 Task: Set the default behaviour for MIDI devices permission to "Don't allow sites to connect to MIDI devices".
Action: Mouse moved to (1360, 40)
Screenshot: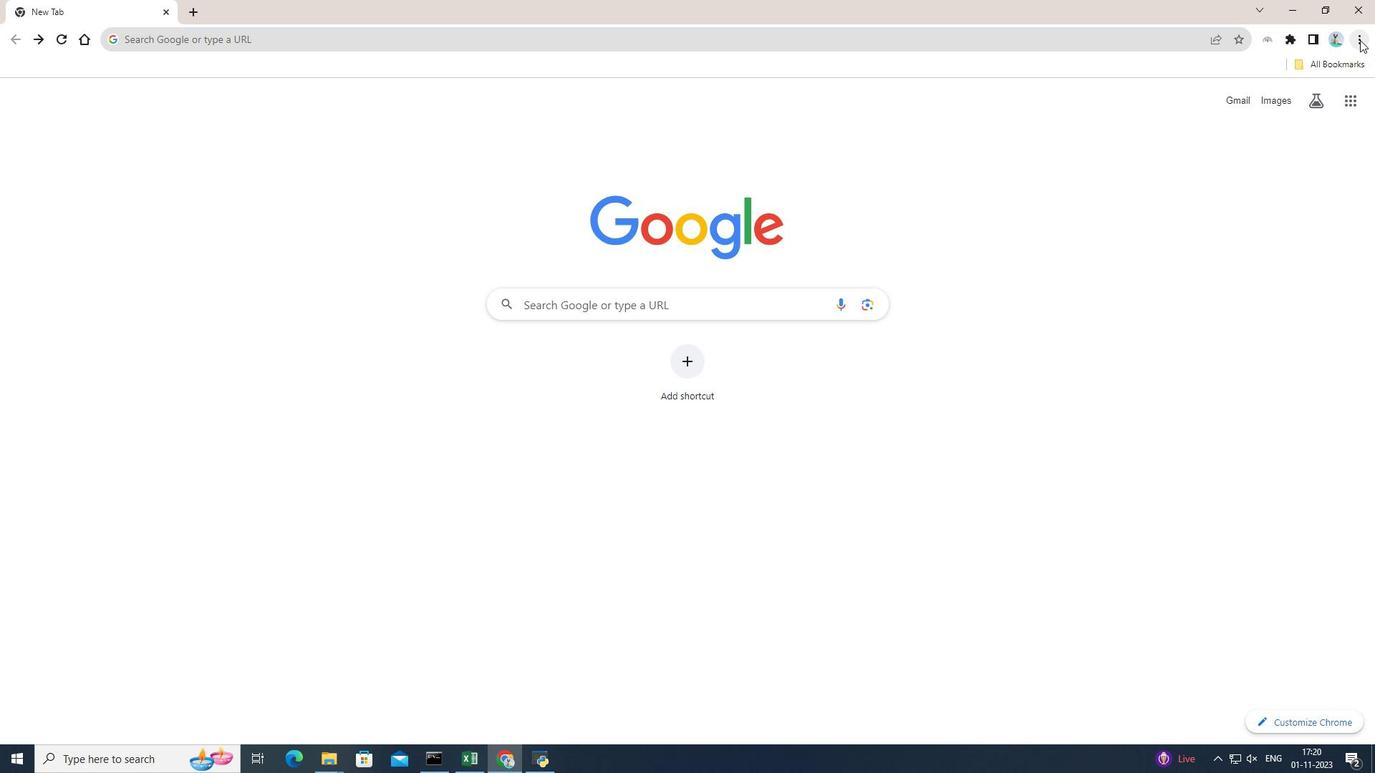 
Action: Mouse pressed left at (1360, 40)
Screenshot: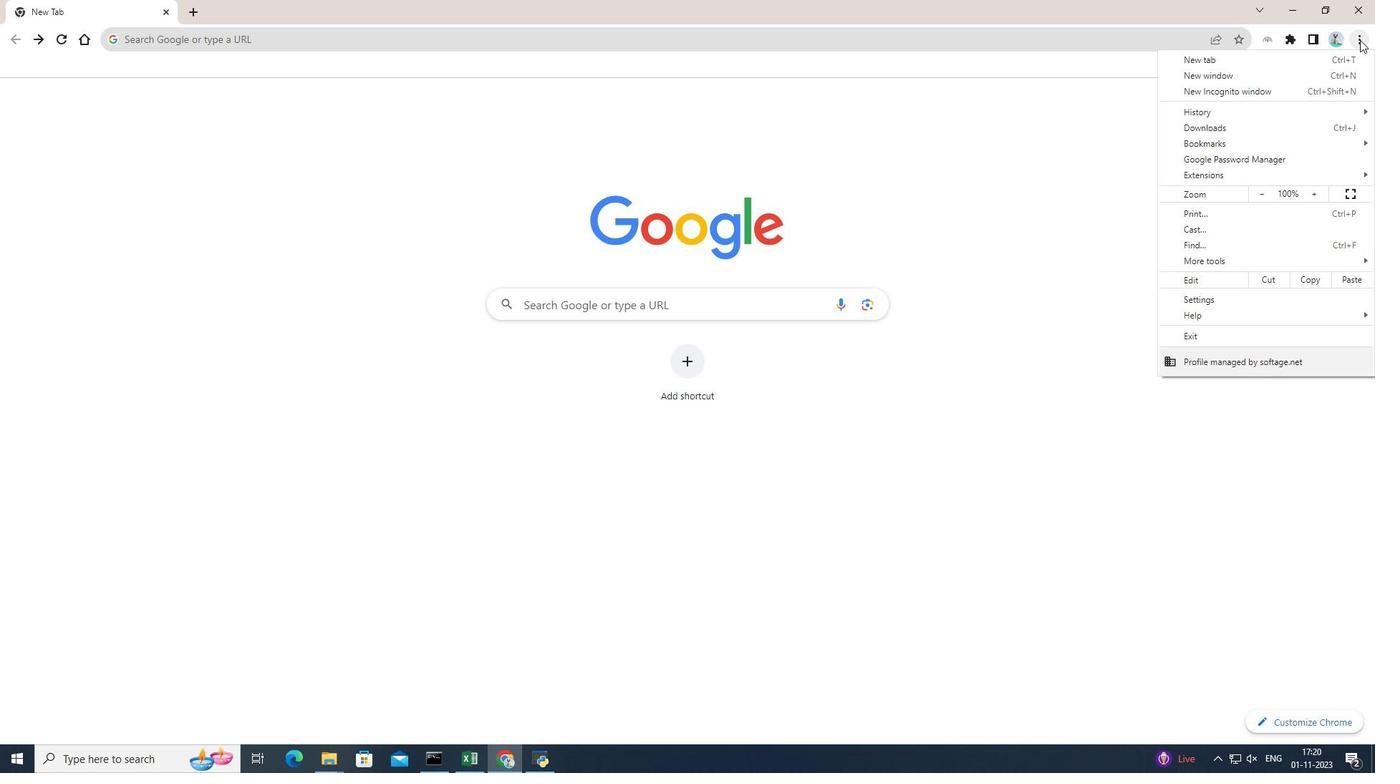 
Action: Mouse moved to (1219, 293)
Screenshot: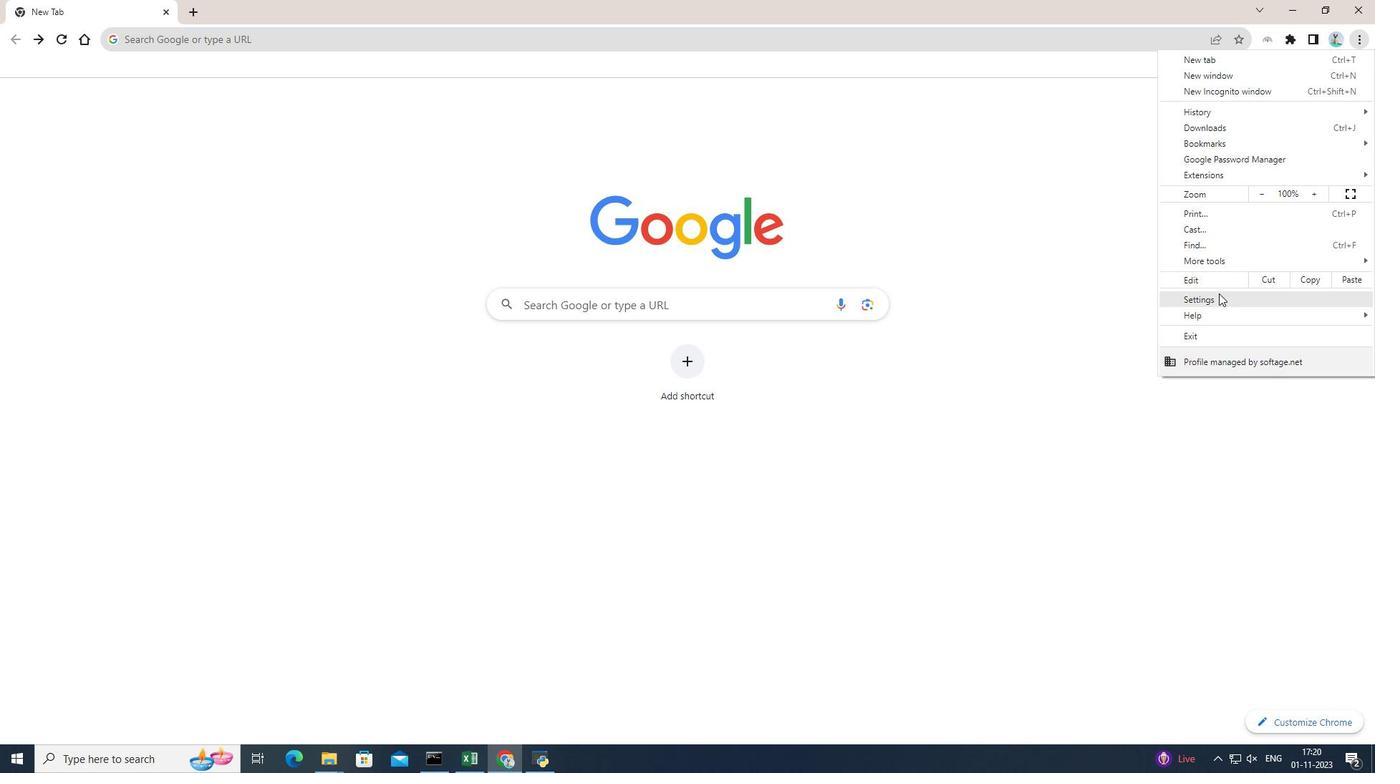 
Action: Mouse pressed left at (1219, 293)
Screenshot: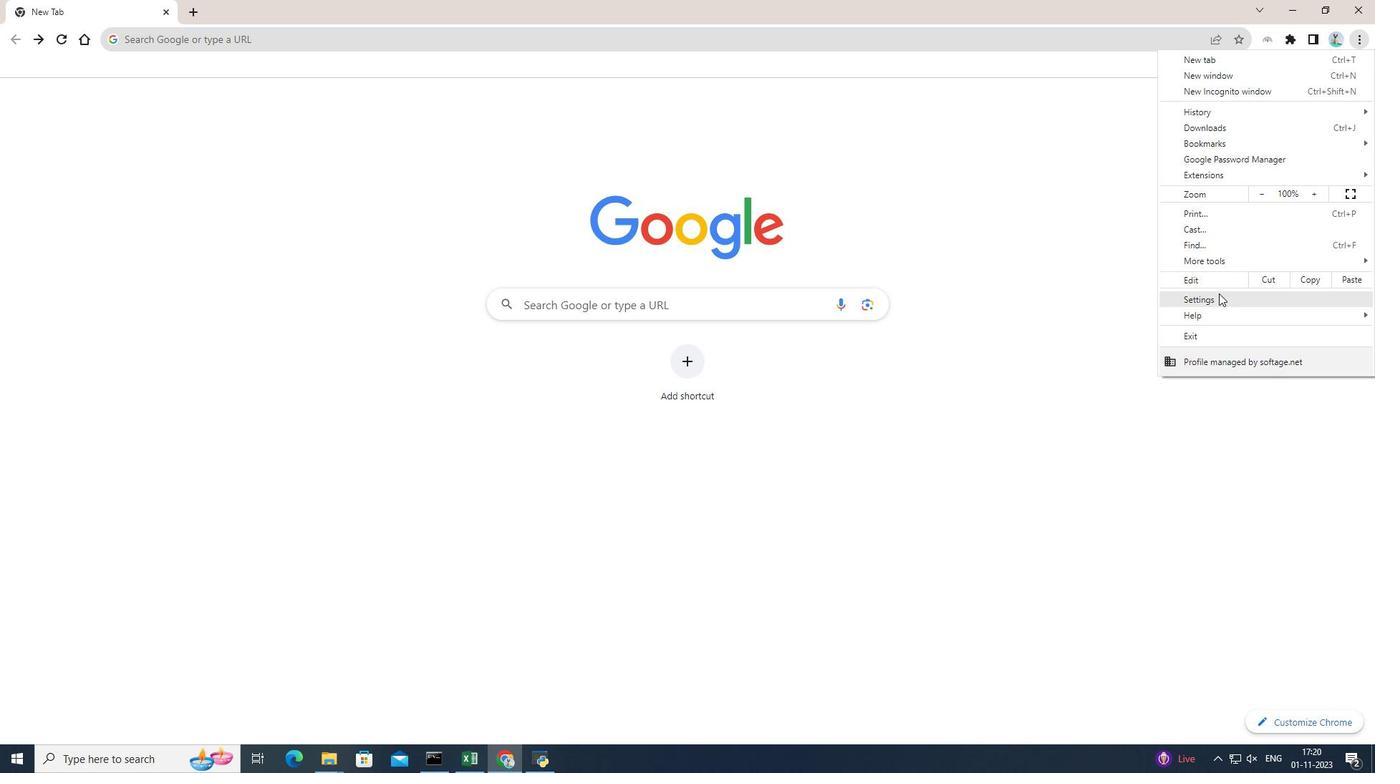 
Action: Mouse moved to (158, 174)
Screenshot: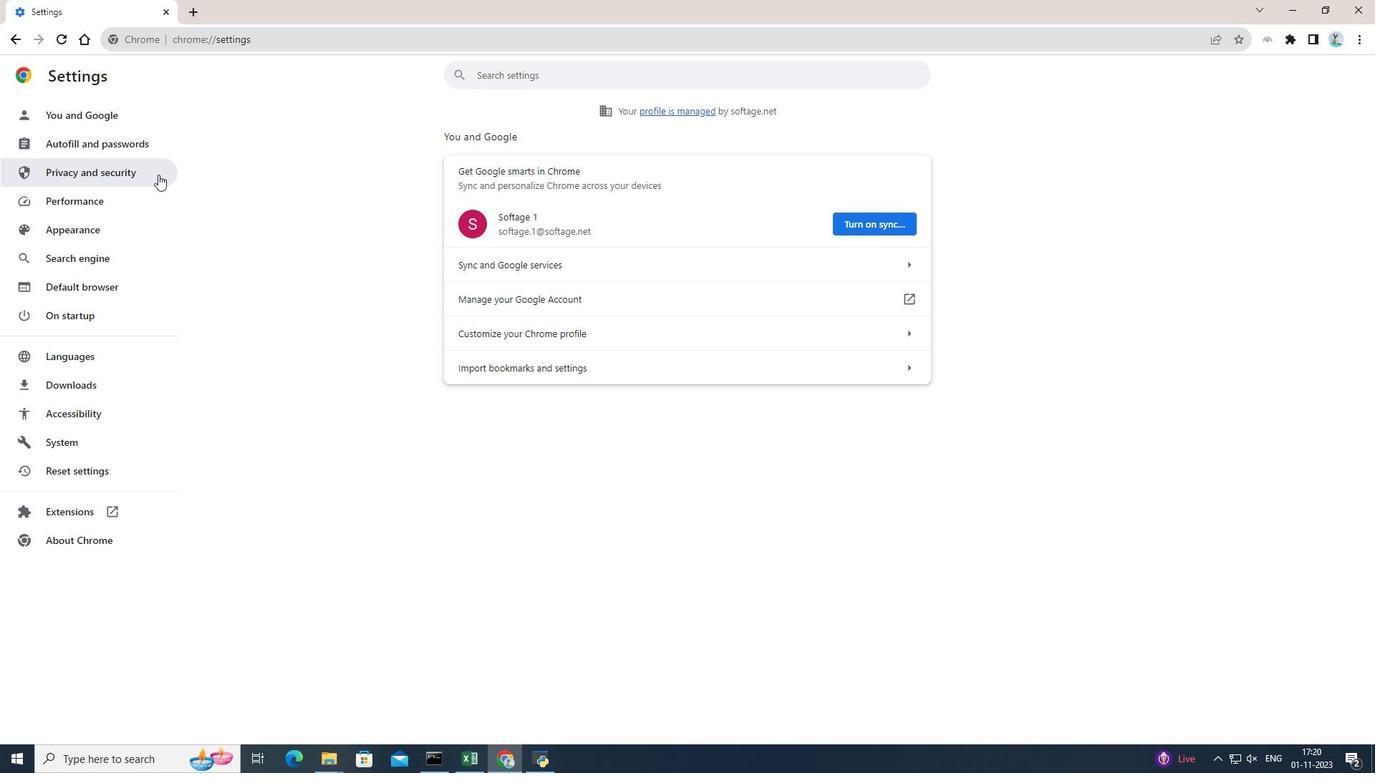
Action: Mouse pressed left at (158, 174)
Screenshot: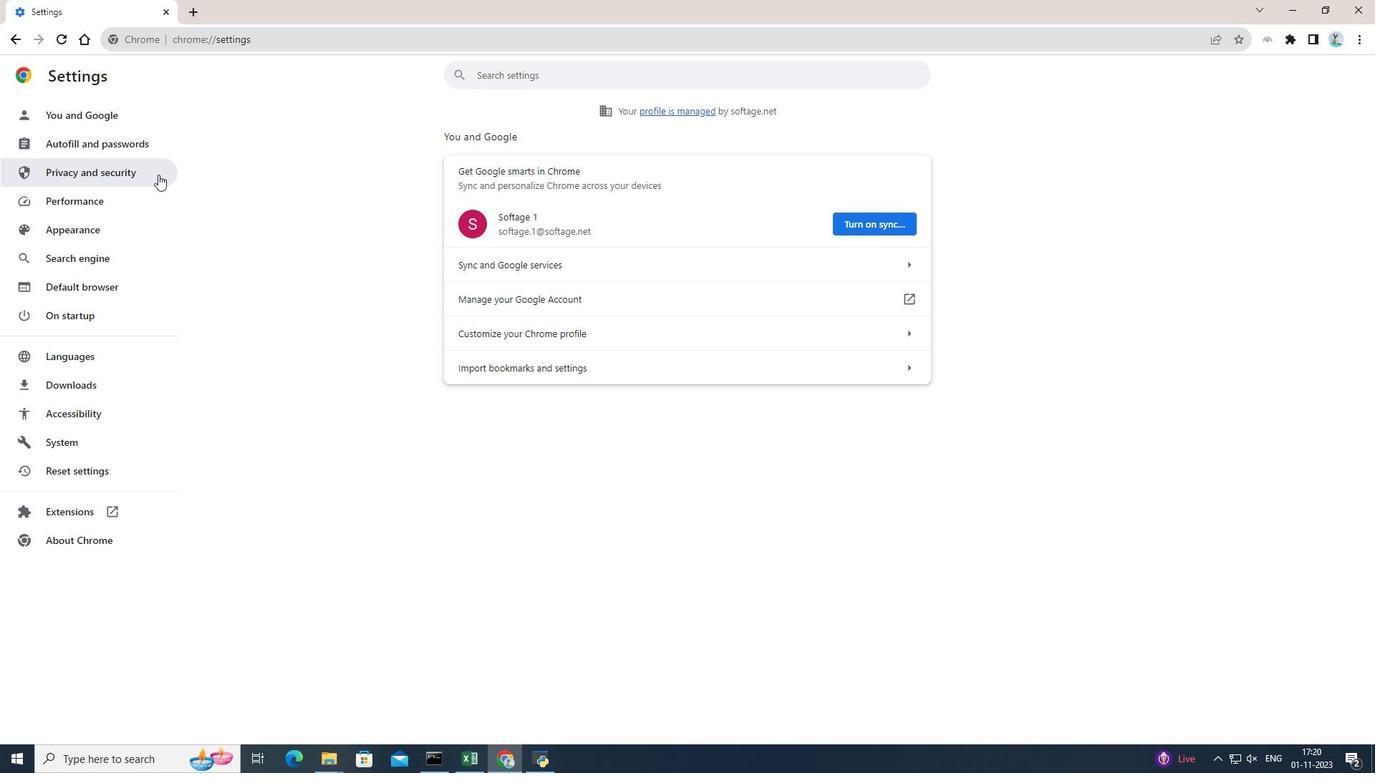 
Action: Mouse moved to (759, 457)
Screenshot: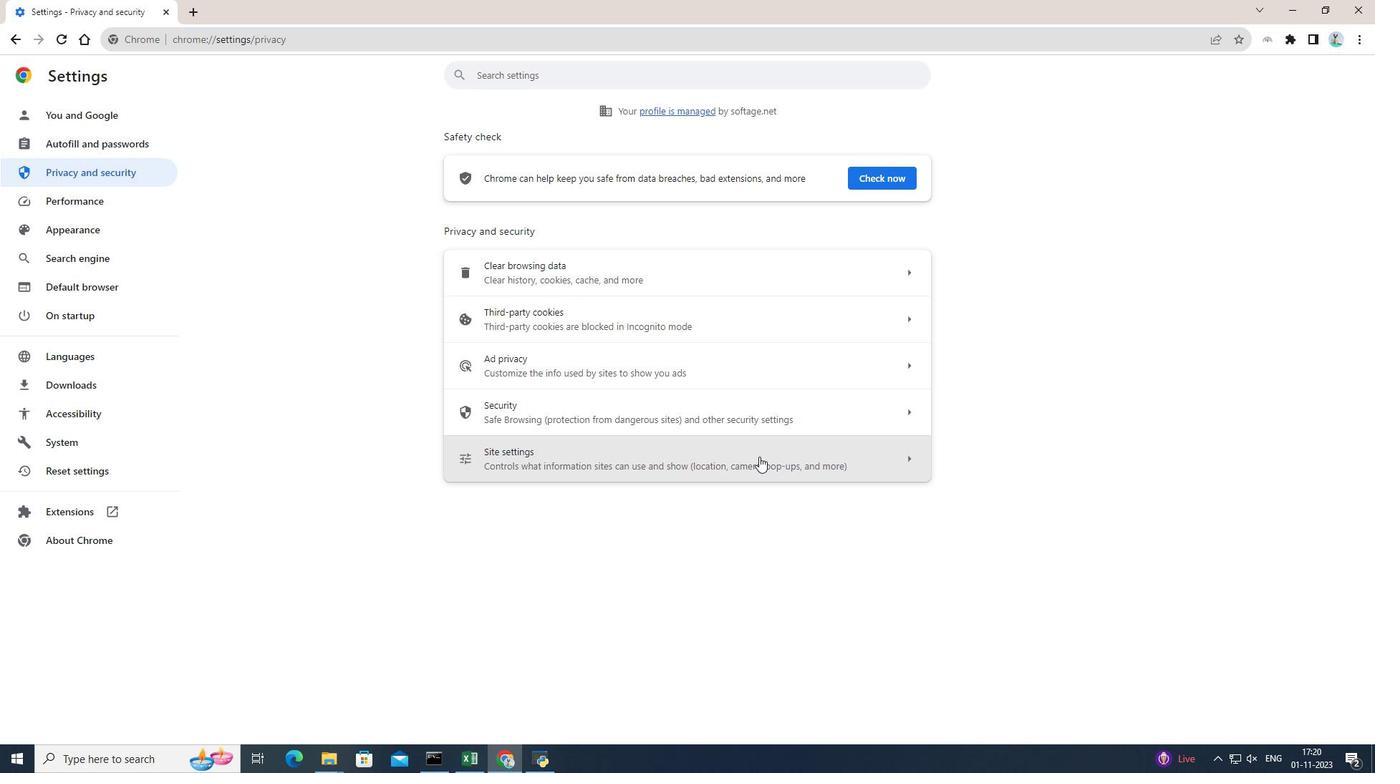
Action: Mouse pressed left at (759, 457)
Screenshot: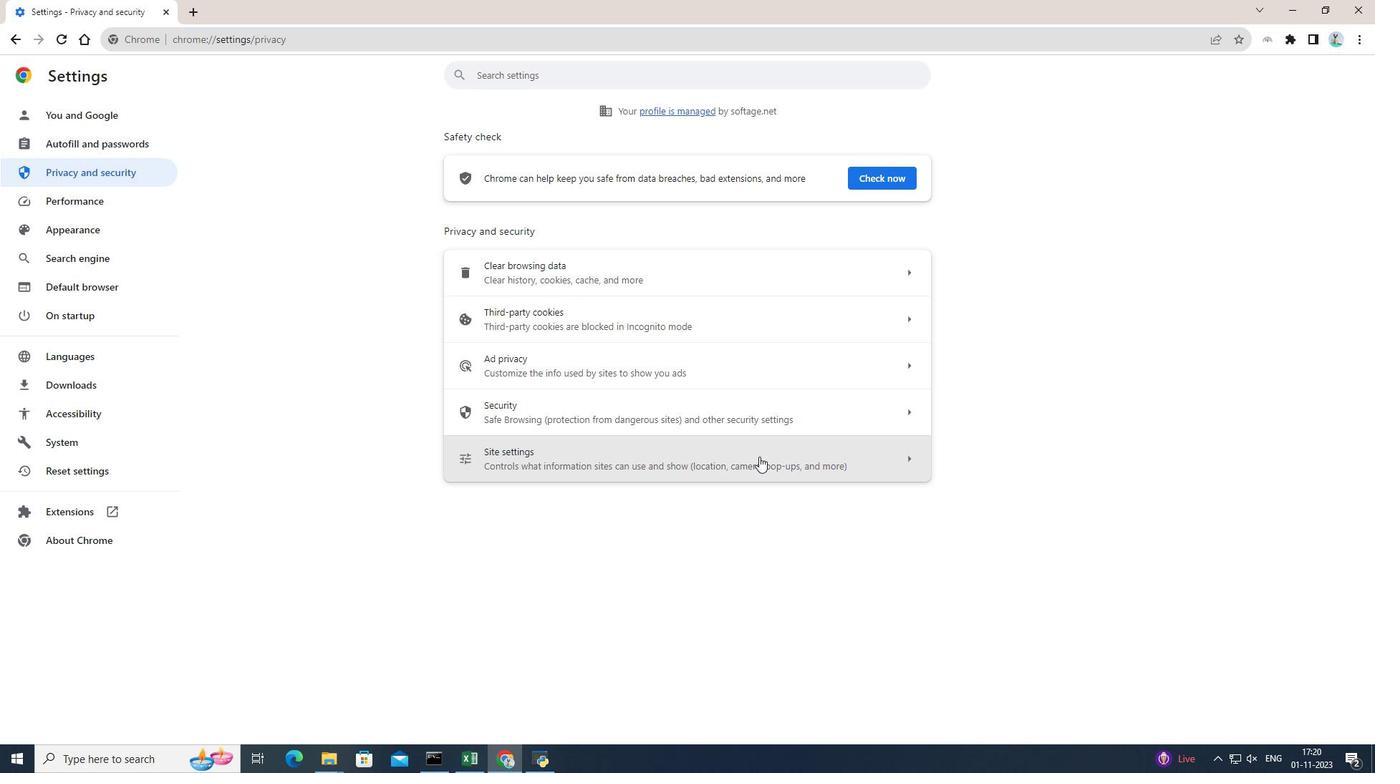 
Action: Mouse moved to (760, 457)
Screenshot: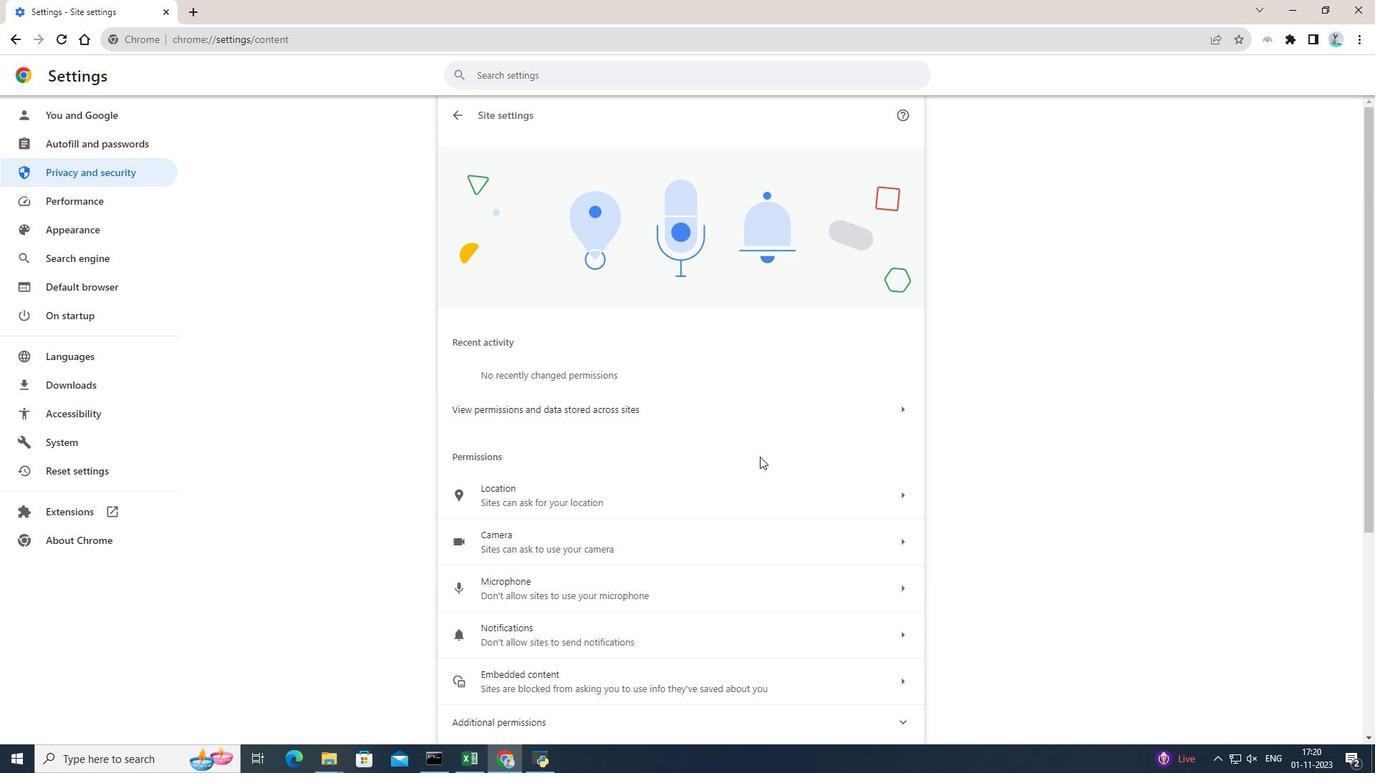 
Action: Mouse scrolled (760, 456) with delta (0, 0)
Screenshot: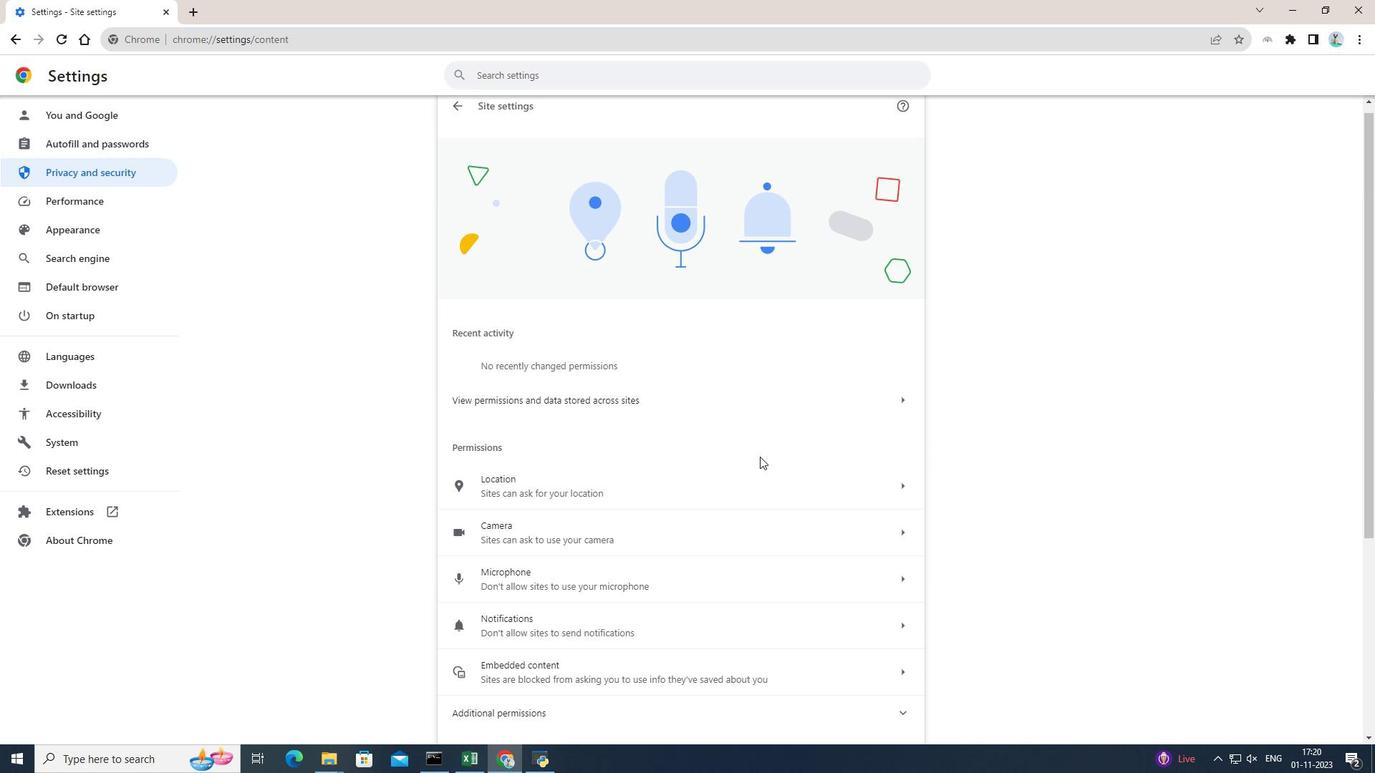 
Action: Mouse scrolled (760, 456) with delta (0, 0)
Screenshot: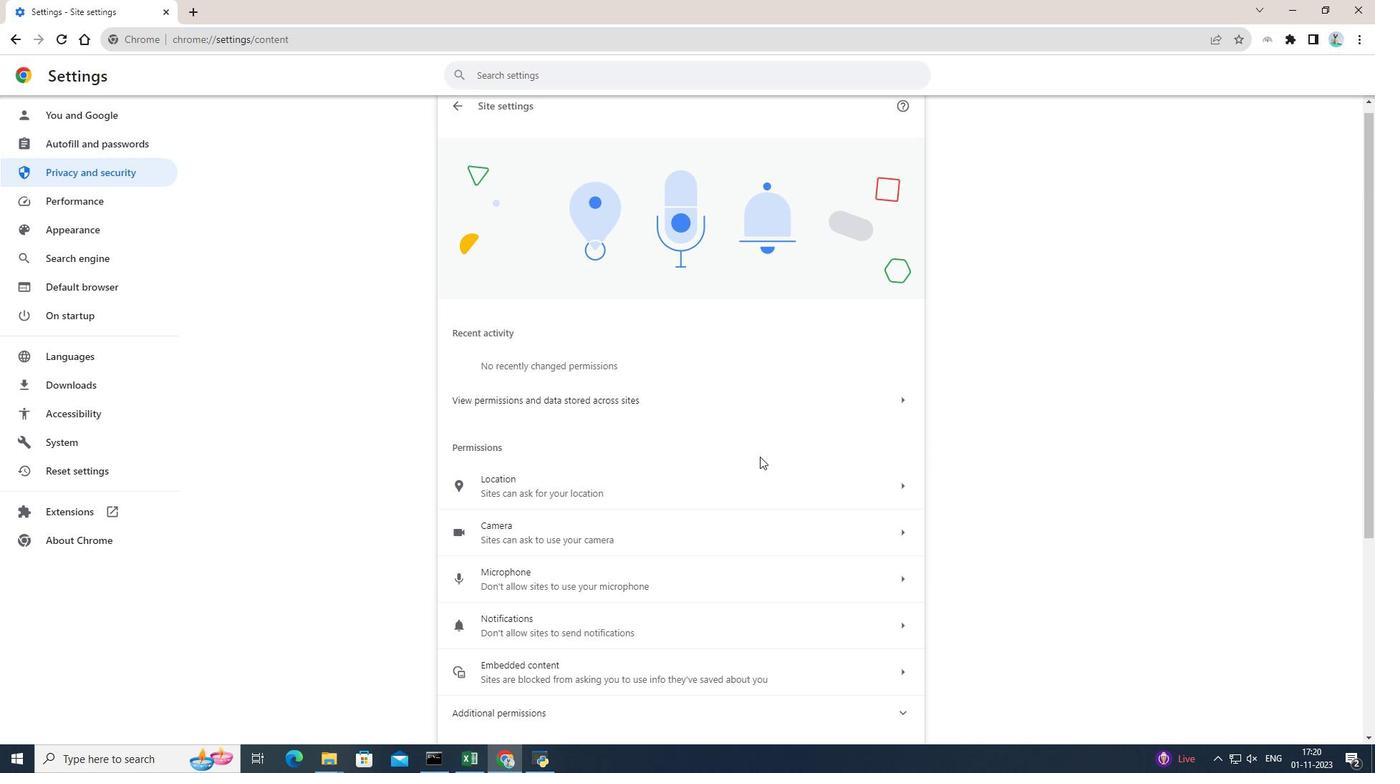 
Action: Mouse scrolled (760, 456) with delta (0, 0)
Screenshot: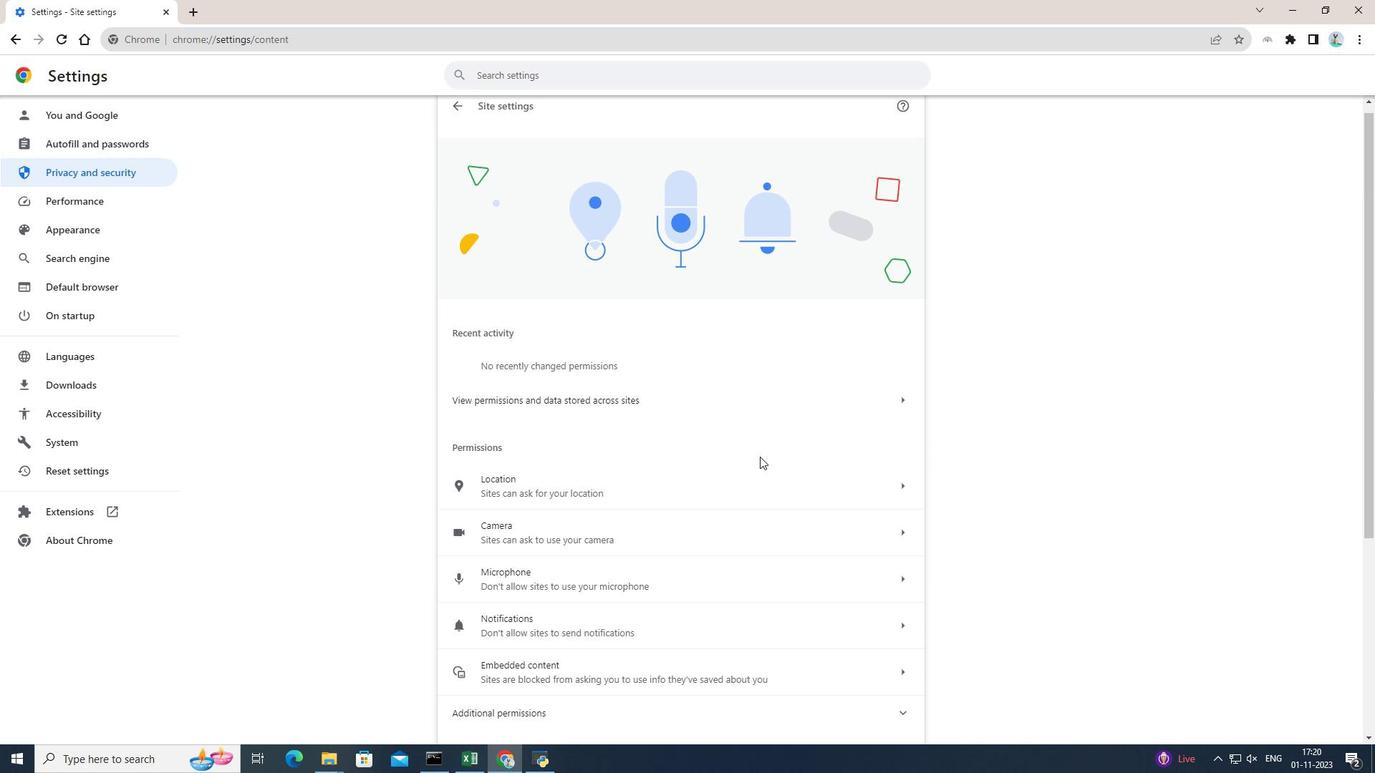 
Action: Mouse scrolled (760, 456) with delta (0, 0)
Screenshot: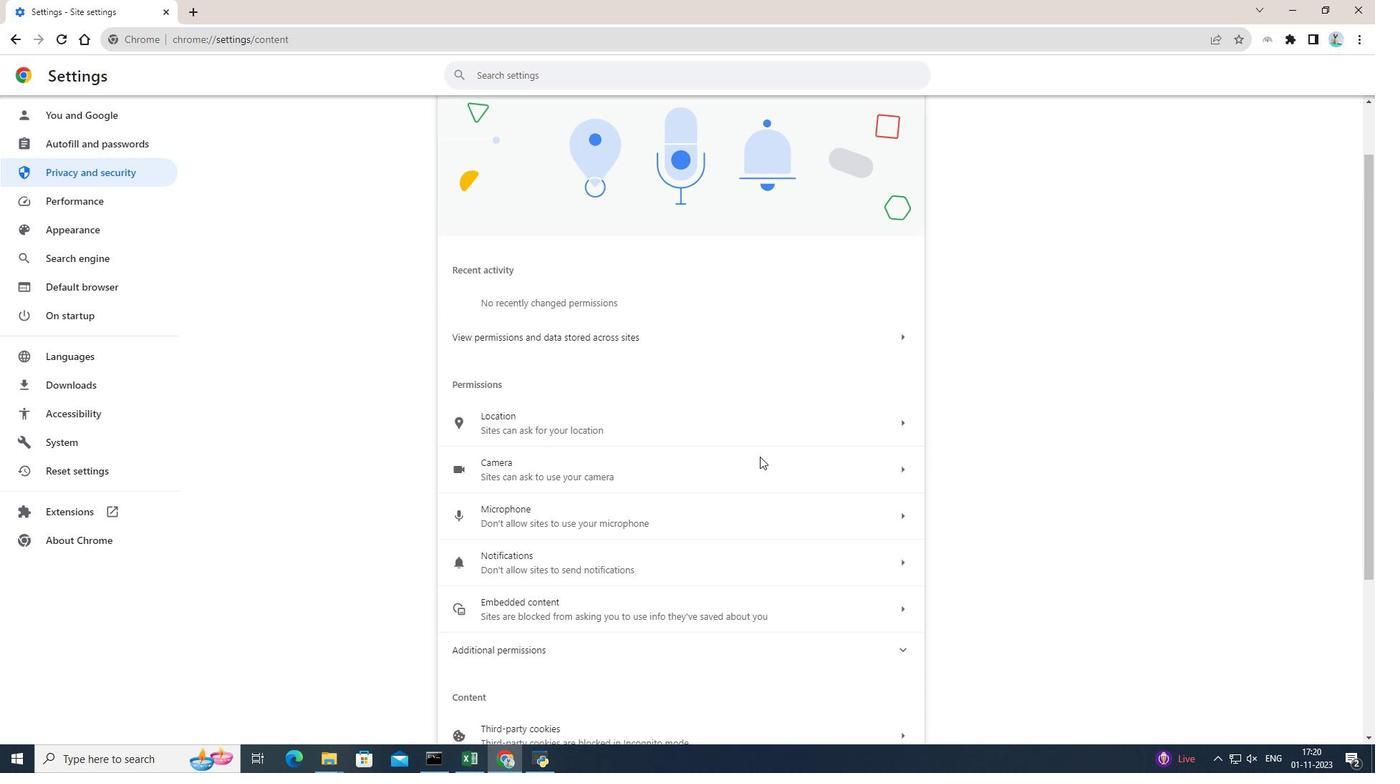 
Action: Mouse moved to (612, 433)
Screenshot: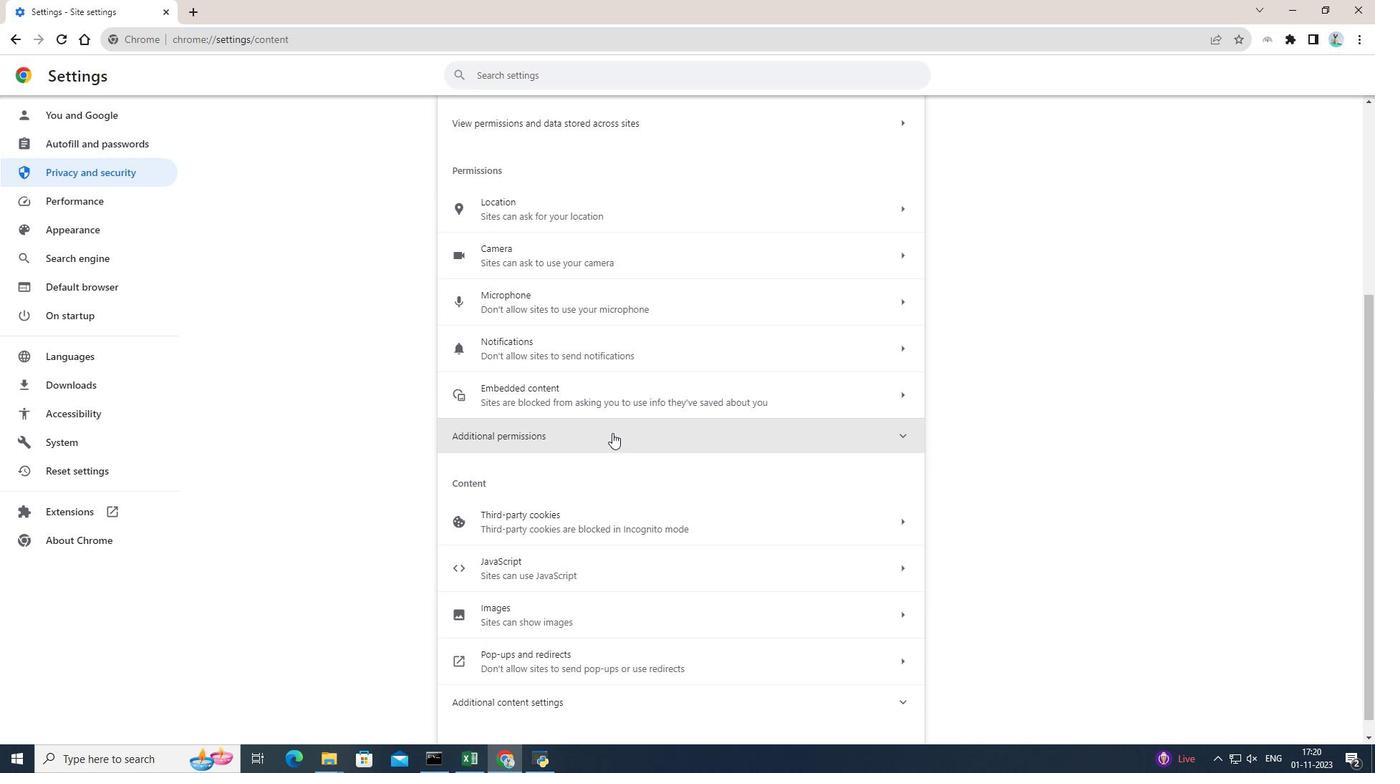 
Action: Mouse pressed left at (612, 433)
Screenshot: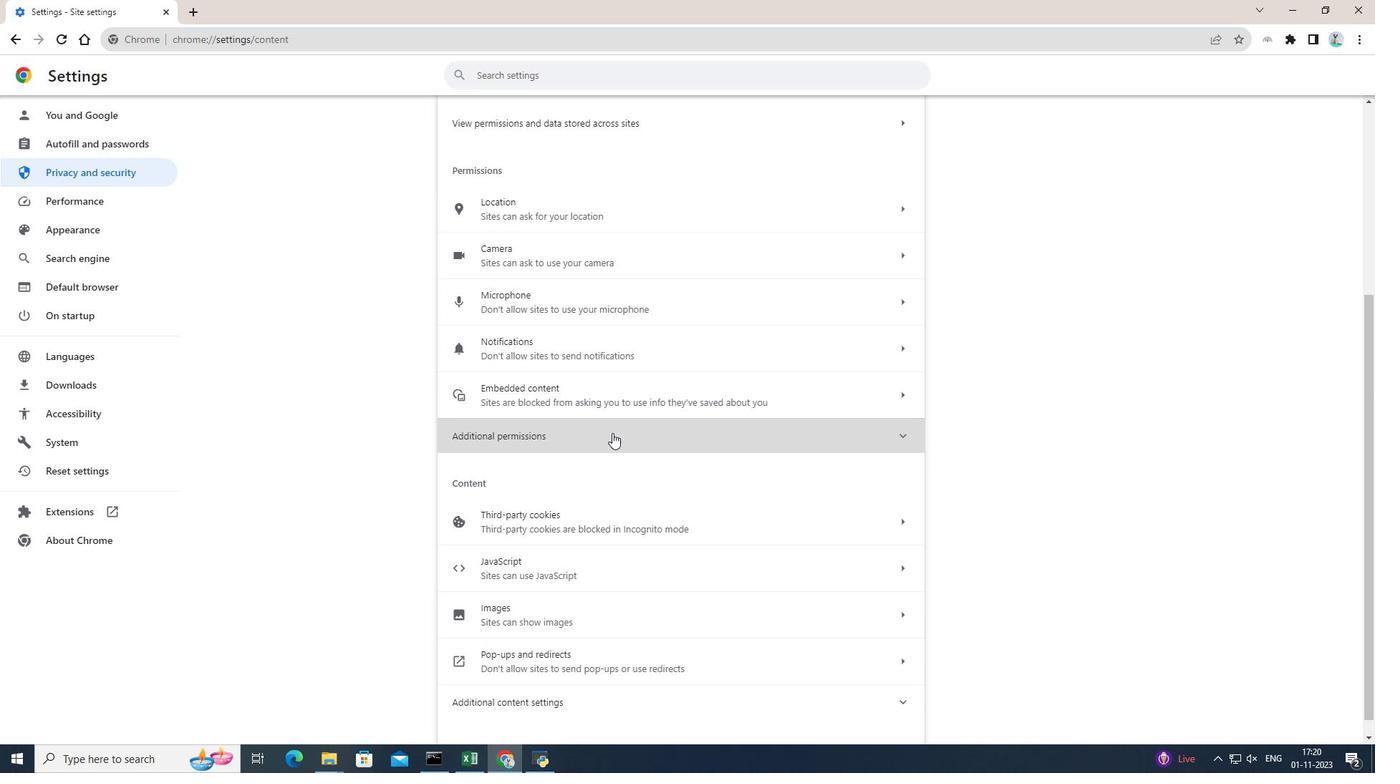 
Action: Mouse scrolled (612, 432) with delta (0, 0)
Screenshot: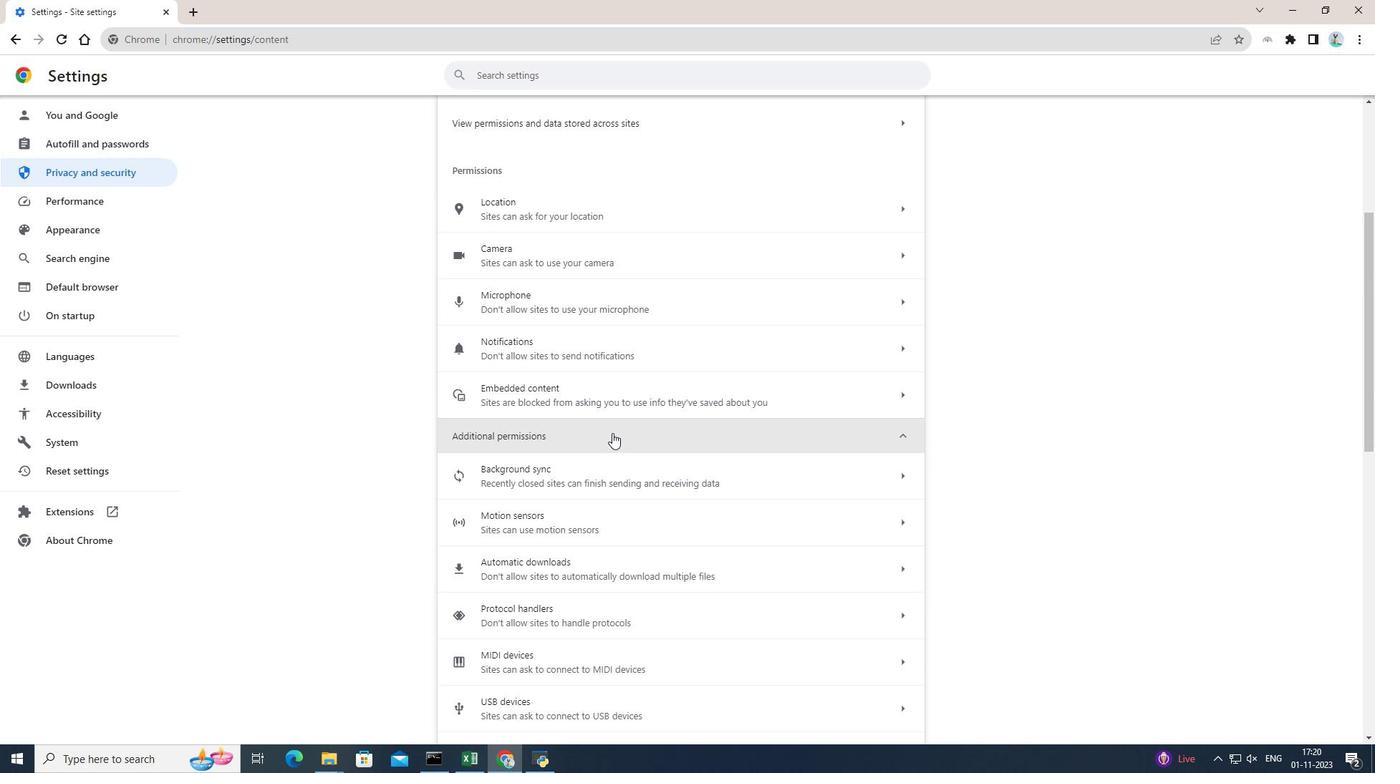 
Action: Mouse scrolled (612, 432) with delta (0, 0)
Screenshot: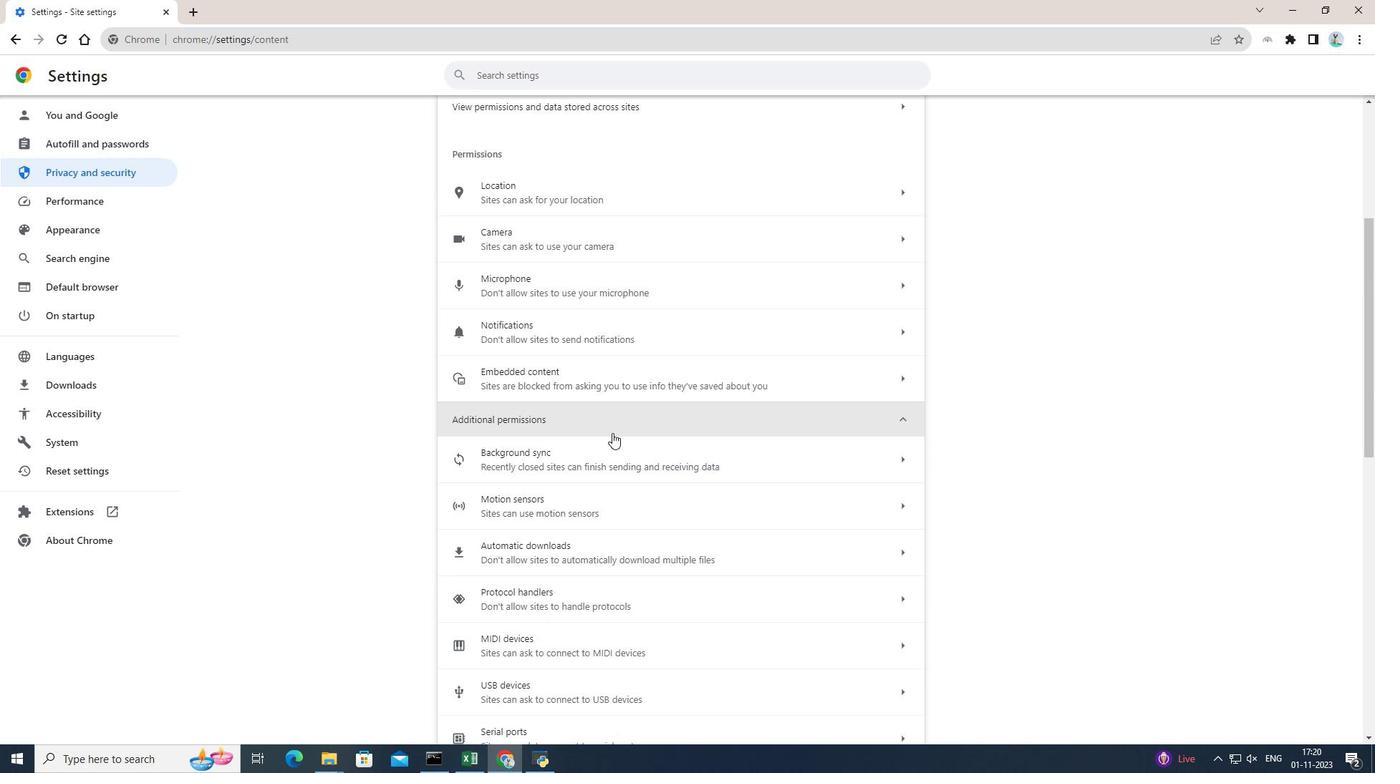 
Action: Mouse scrolled (612, 432) with delta (0, 0)
Screenshot: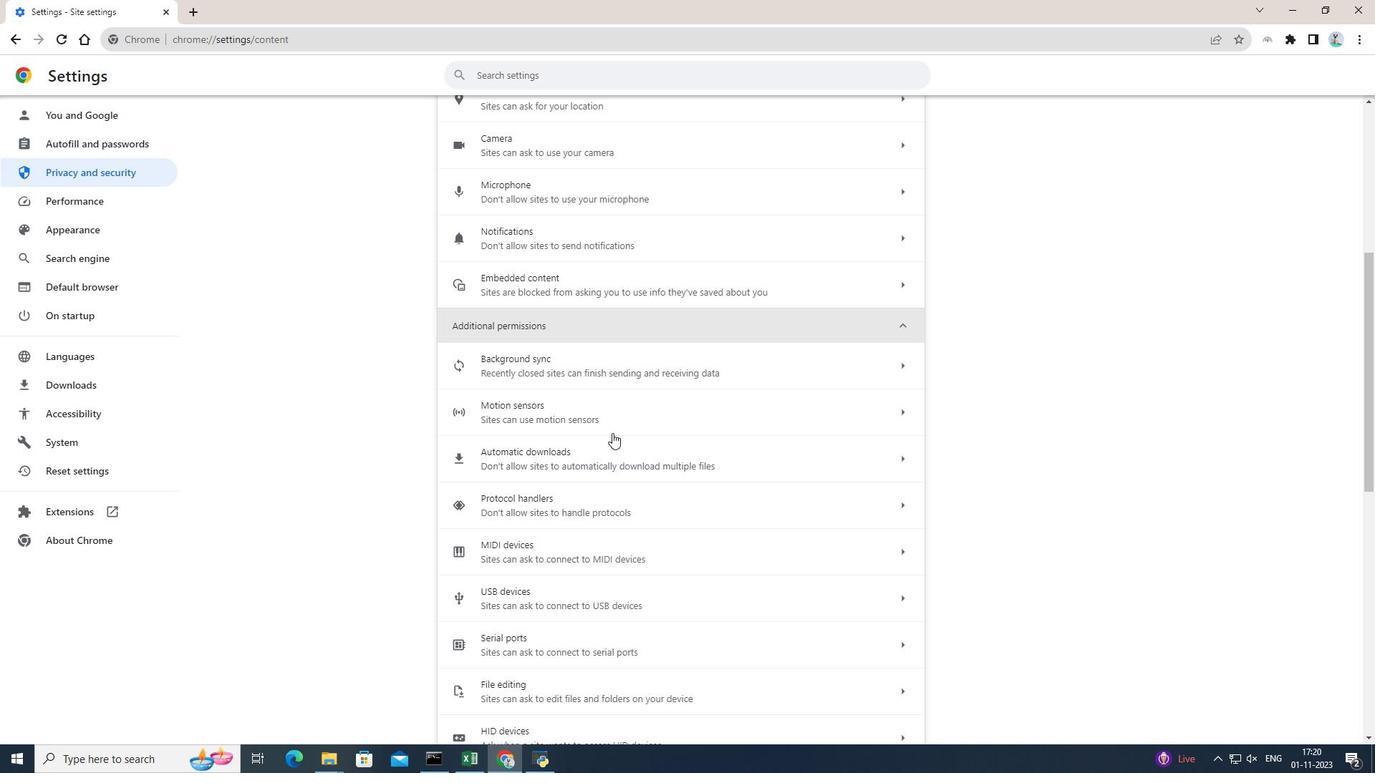 
Action: Mouse moved to (631, 449)
Screenshot: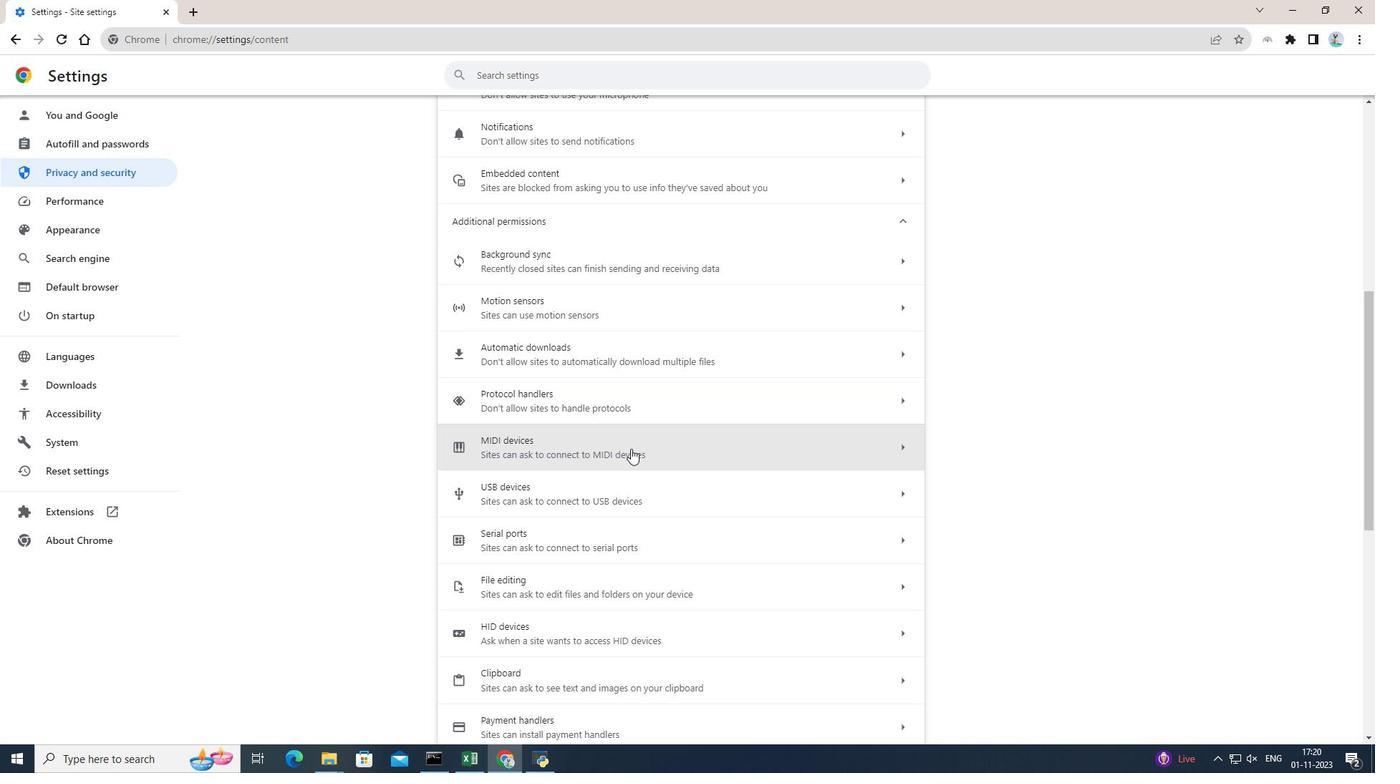 
Action: Mouse pressed left at (631, 449)
Screenshot: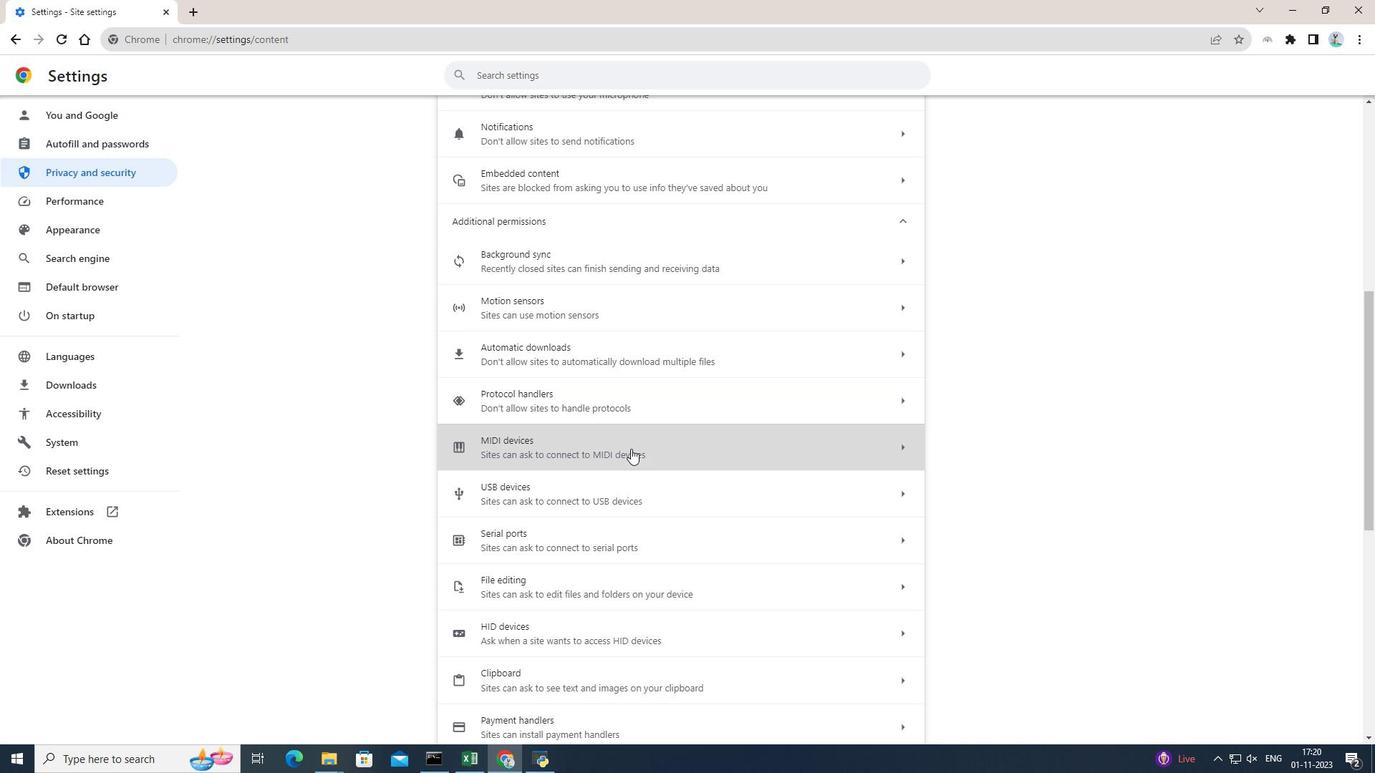 
Action: Mouse moved to (463, 286)
Screenshot: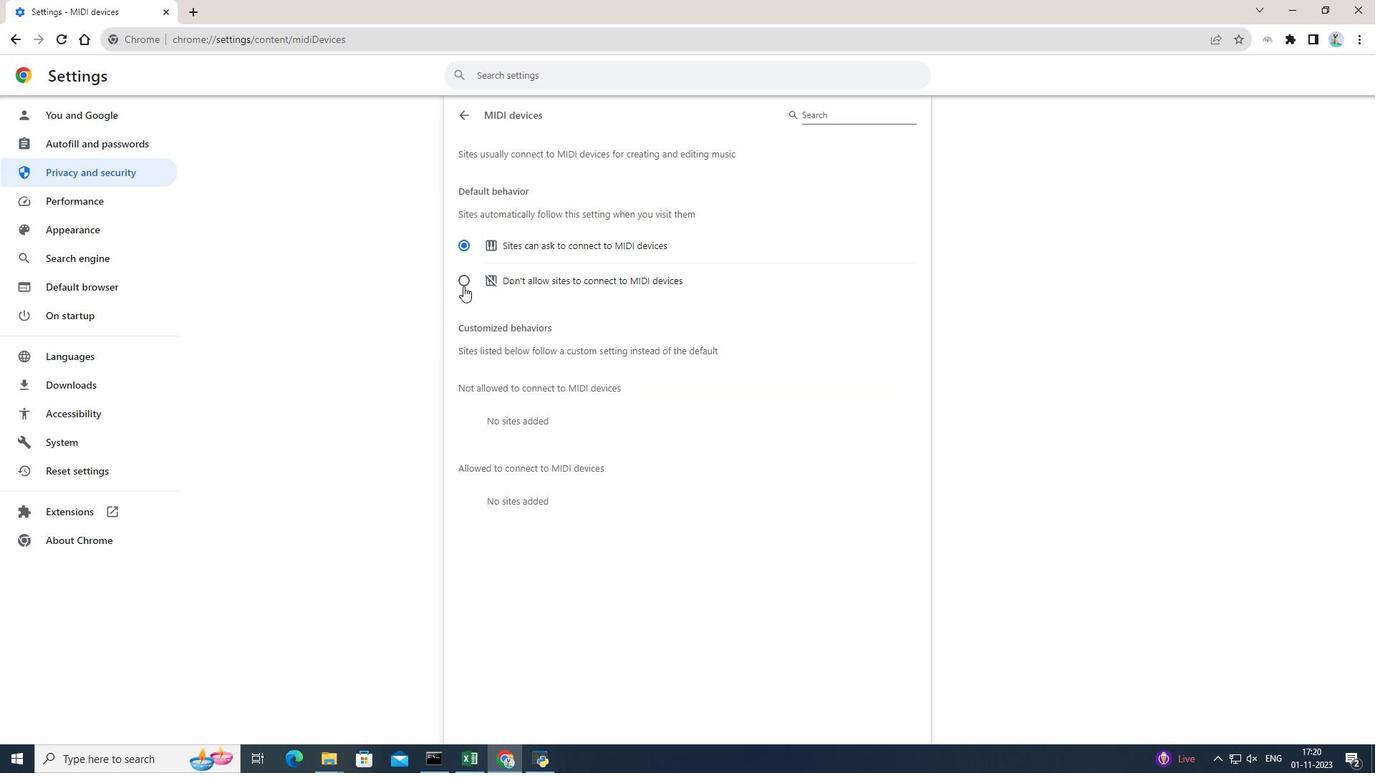 
Action: Mouse pressed left at (463, 286)
Screenshot: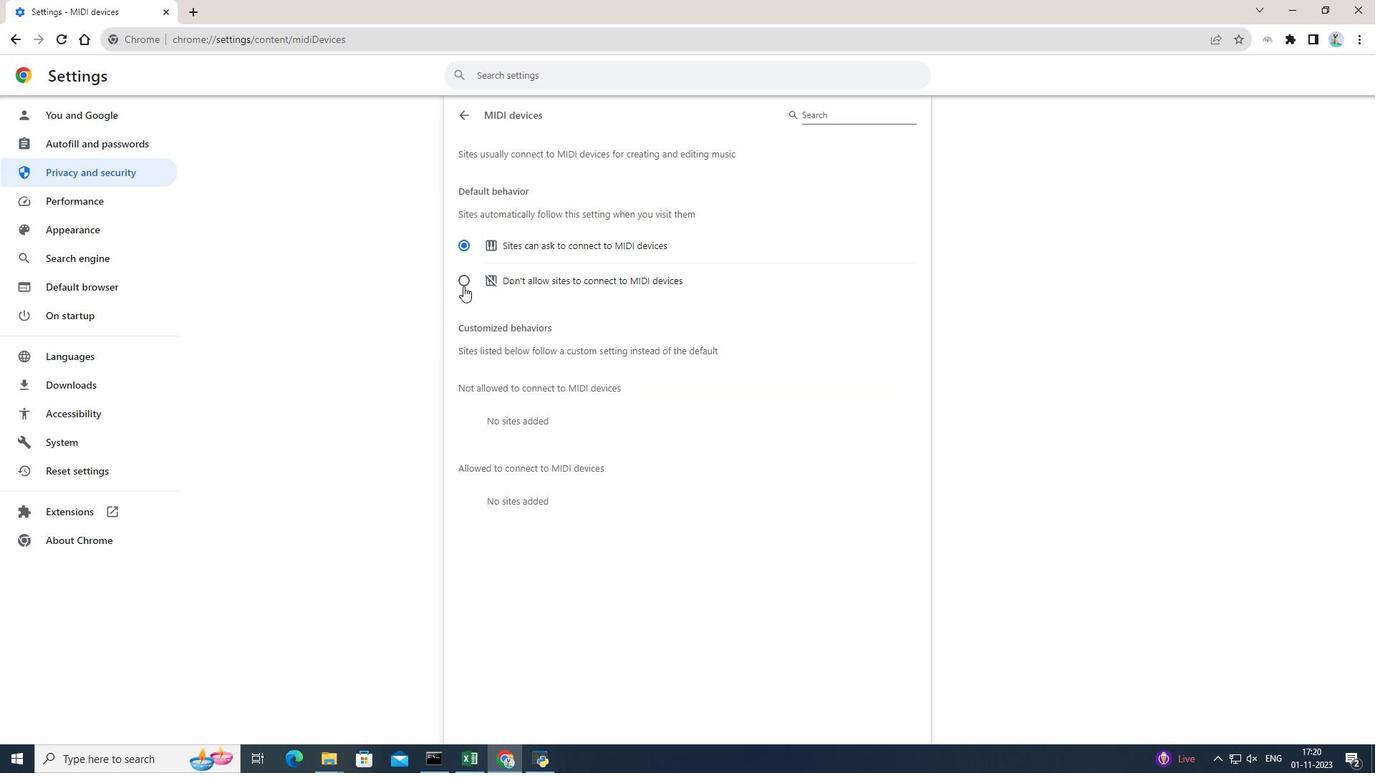 
Action: Mouse pressed left at (463, 286)
Screenshot: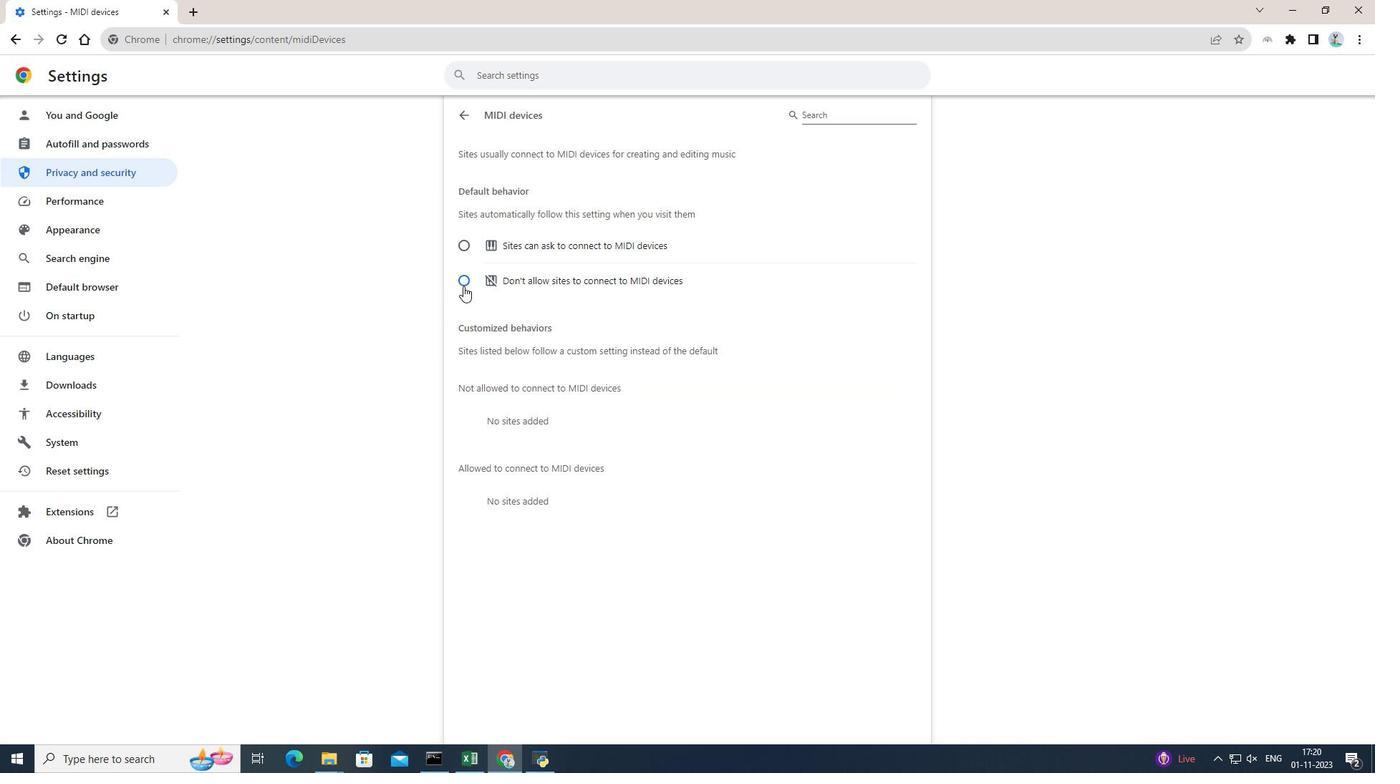 
Action: Mouse moved to (856, 342)
Screenshot: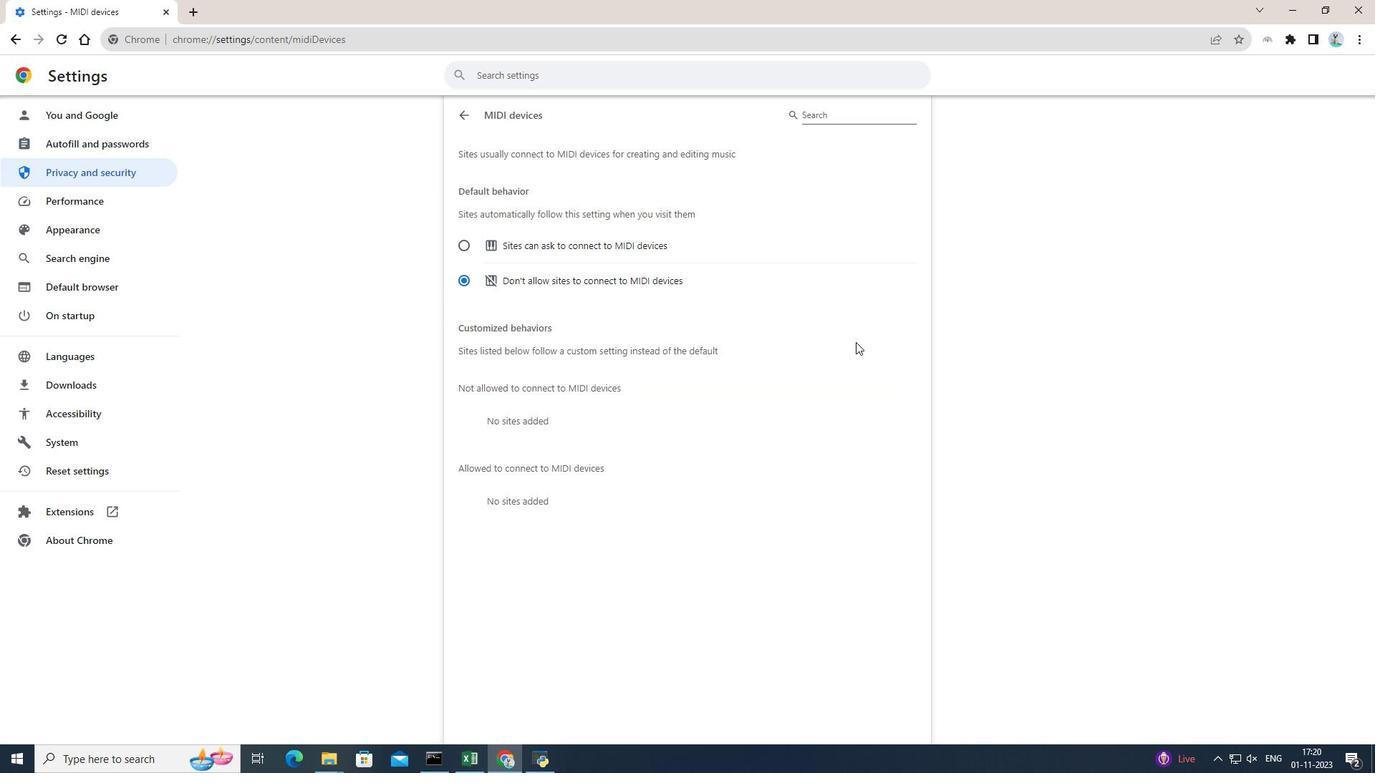 
